 Task: Check all the extensions and apps.
Action: Mouse moved to (645, 67)
Screenshot: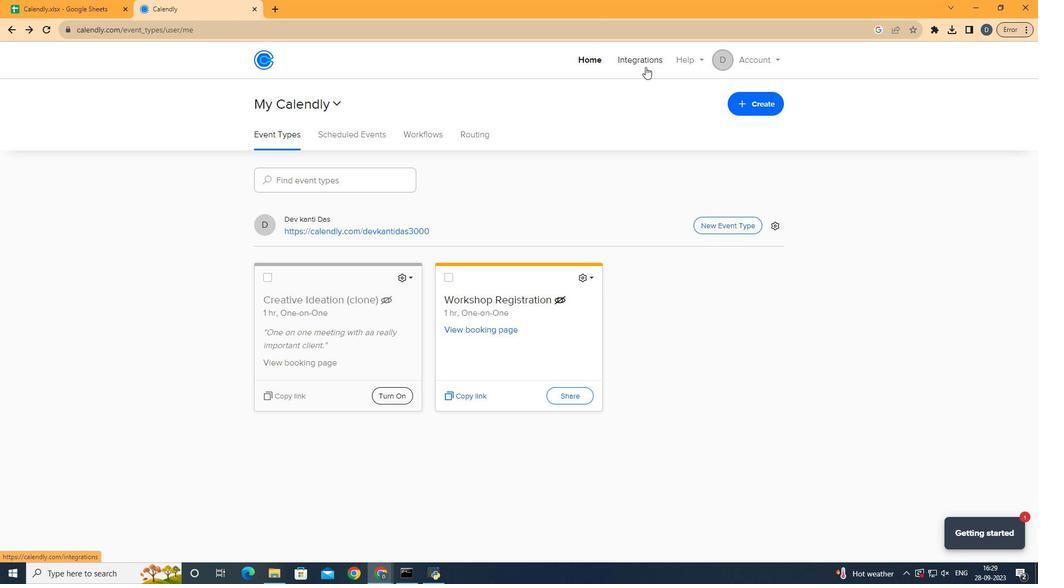 
Action: Mouse pressed left at (645, 67)
Screenshot: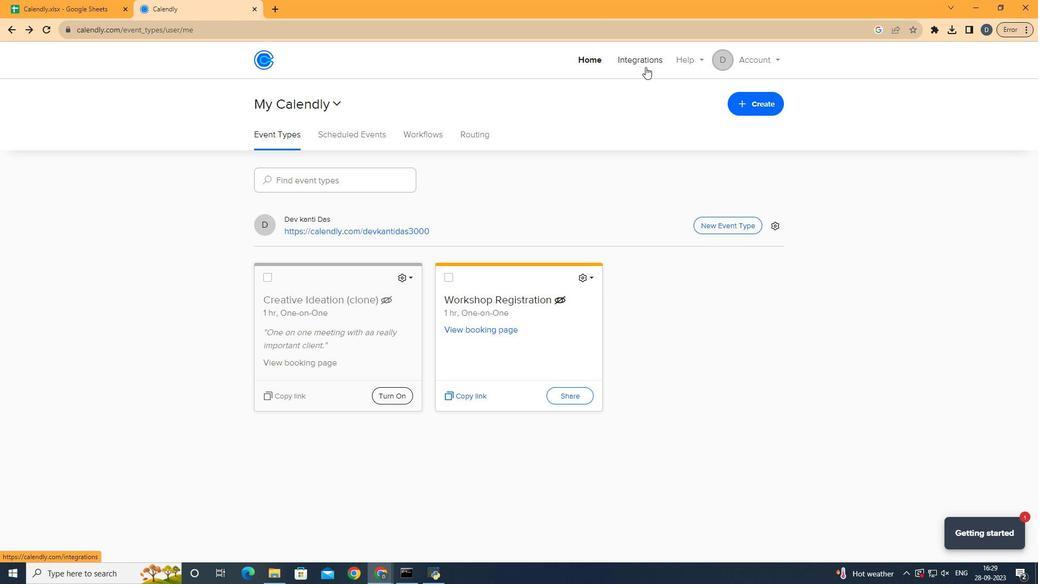 
Action: Mouse moved to (437, 312)
Screenshot: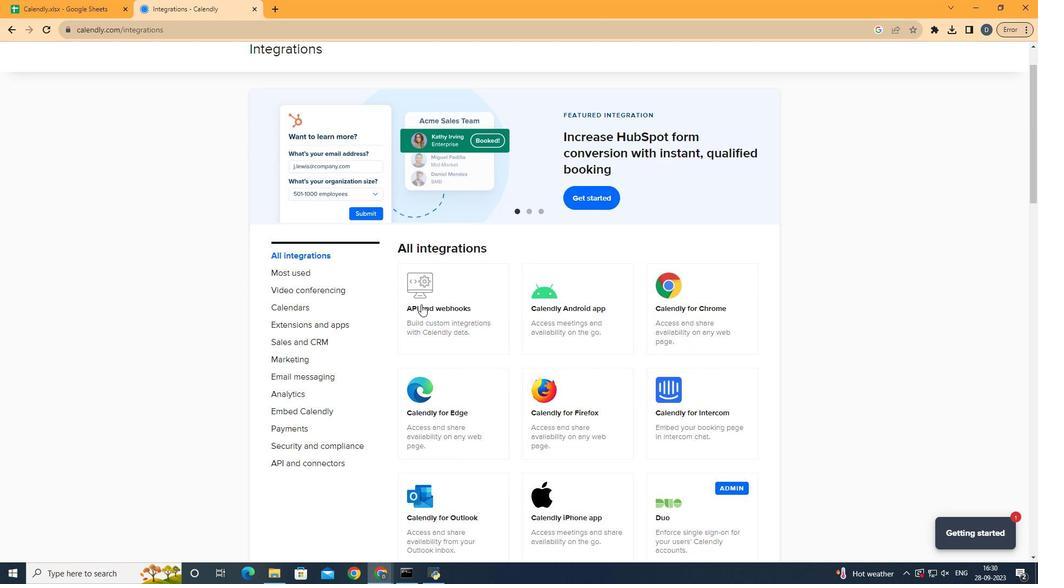 
Action: Mouse scrolled (437, 311) with delta (0, 0)
Screenshot: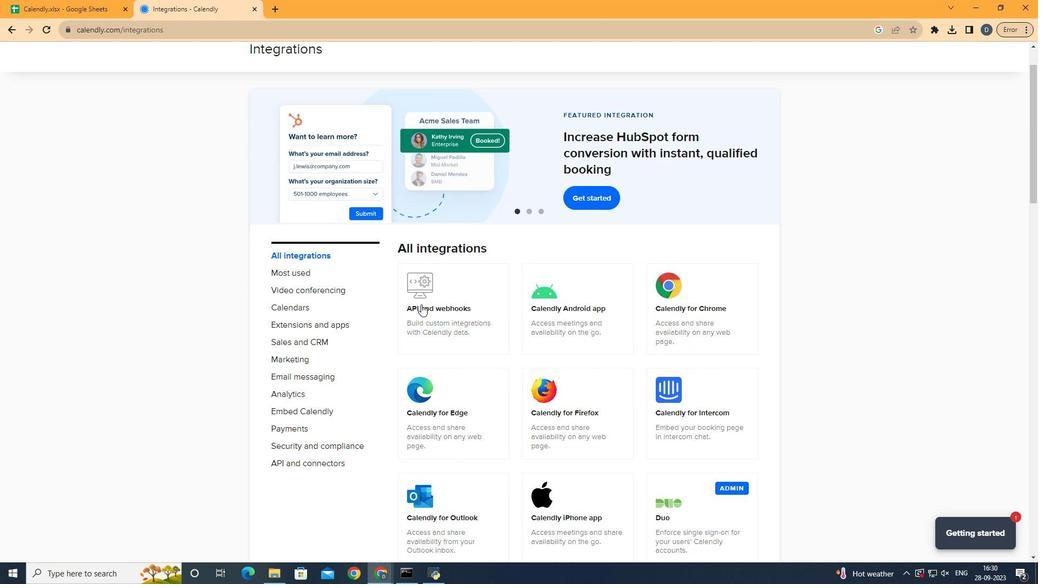 
Action: Mouse moved to (302, 323)
Screenshot: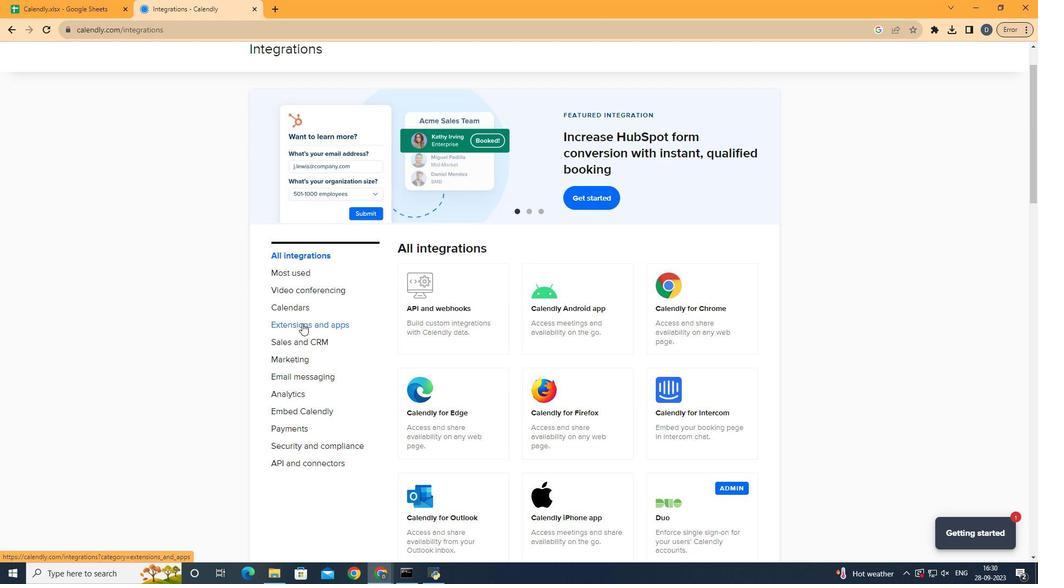 
Action: Mouse pressed left at (302, 323)
Screenshot: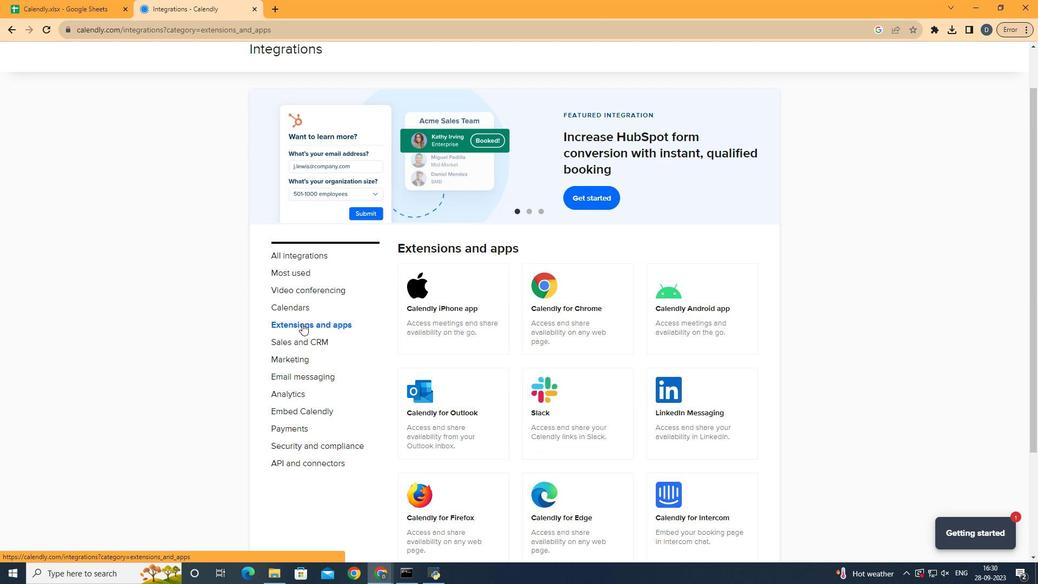 
Action: Mouse moved to (670, 334)
Screenshot: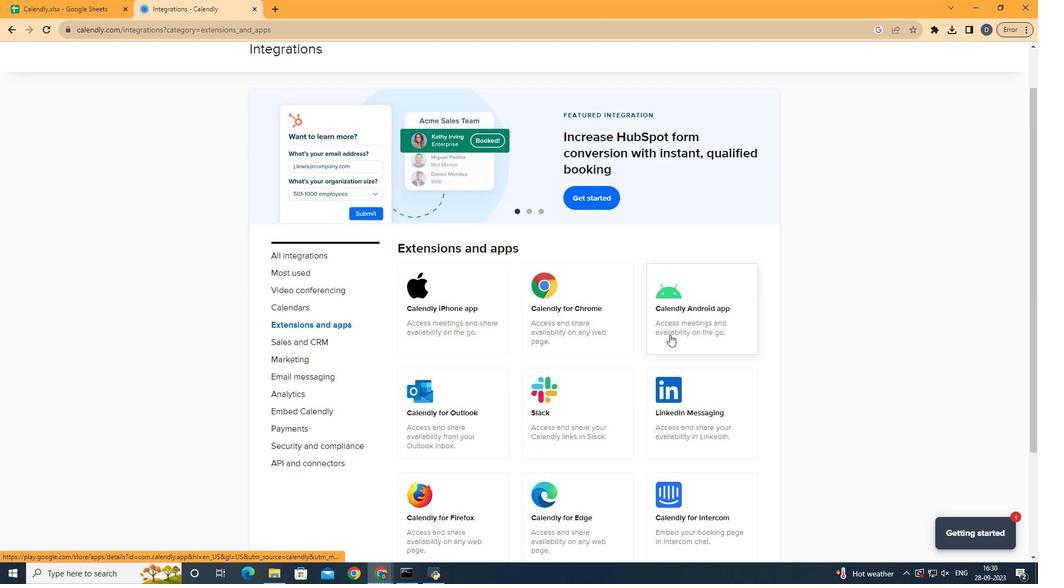 
Action: Mouse scrolled (670, 334) with delta (0, 0)
Screenshot: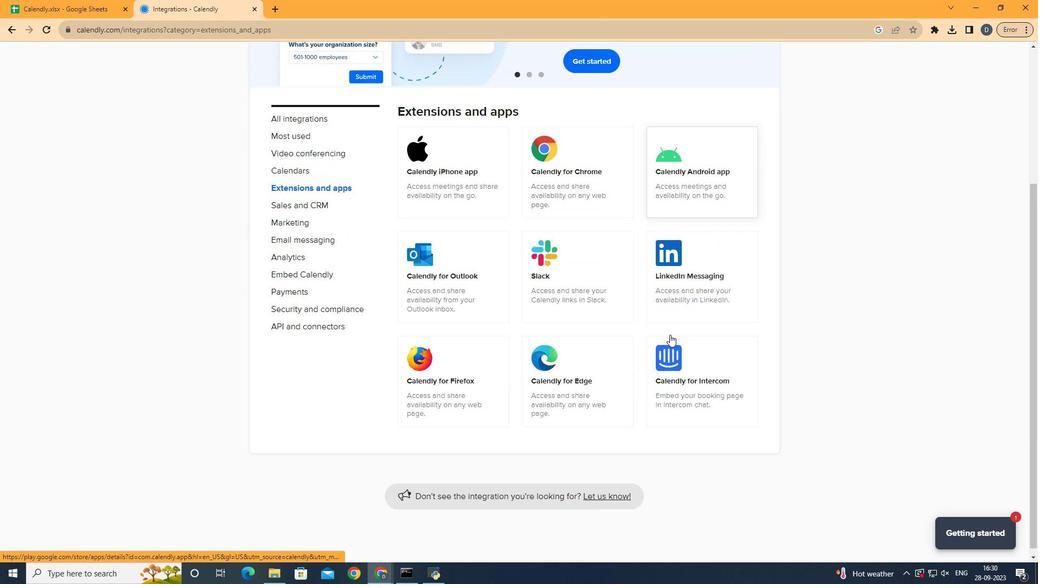 
Action: Mouse scrolled (670, 334) with delta (0, 0)
Screenshot: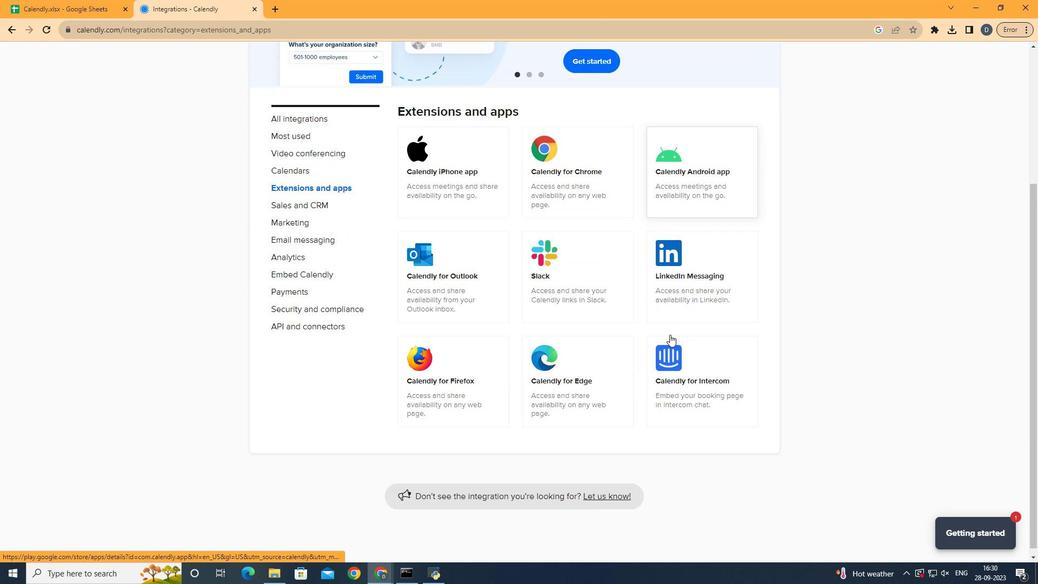 
Action: Mouse scrolled (670, 334) with delta (0, 0)
Screenshot: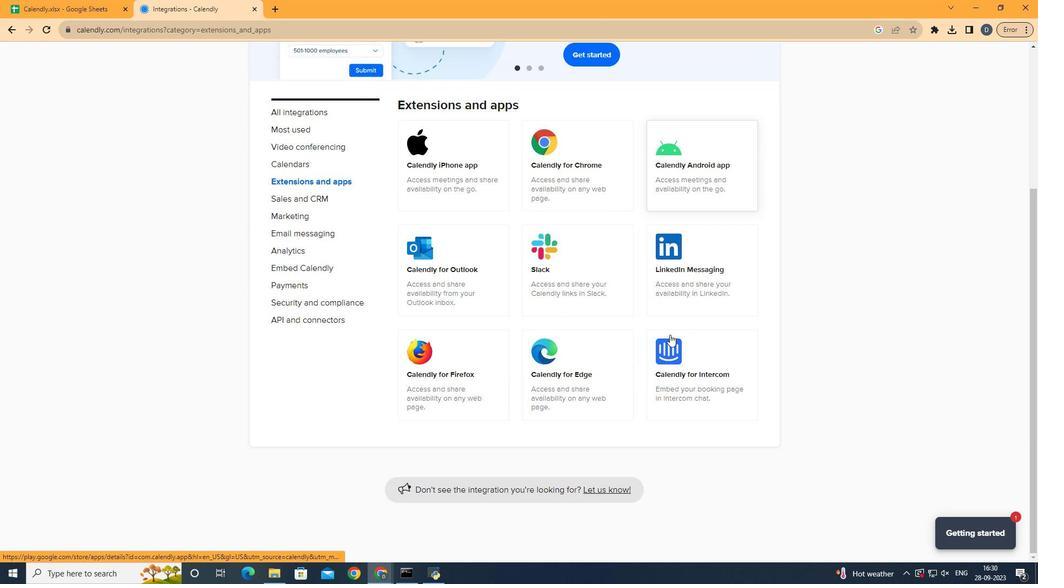 
Action: Mouse scrolled (670, 334) with delta (0, 0)
Screenshot: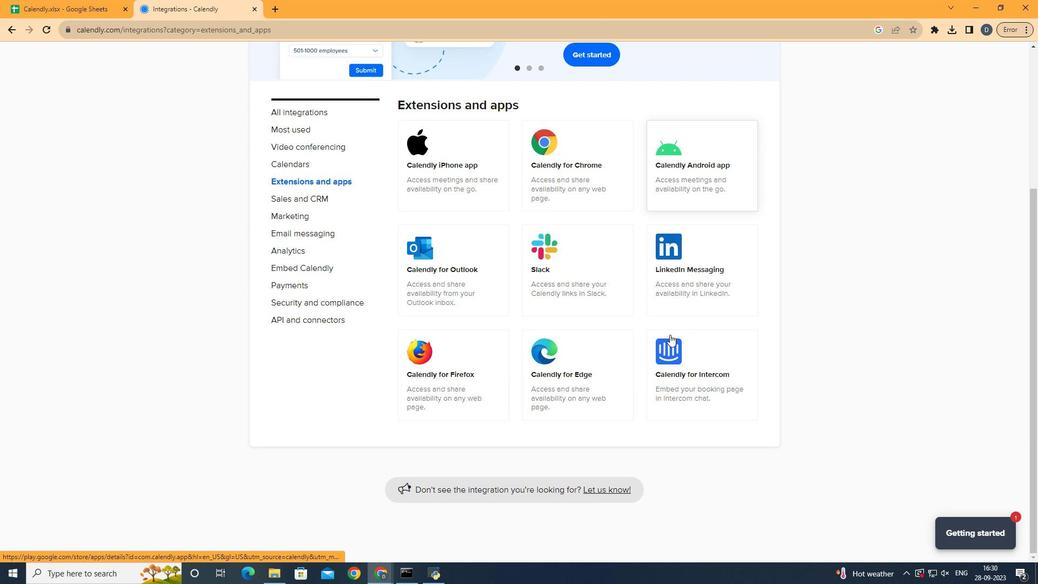 
Action: Mouse scrolled (670, 334) with delta (0, 0)
Screenshot: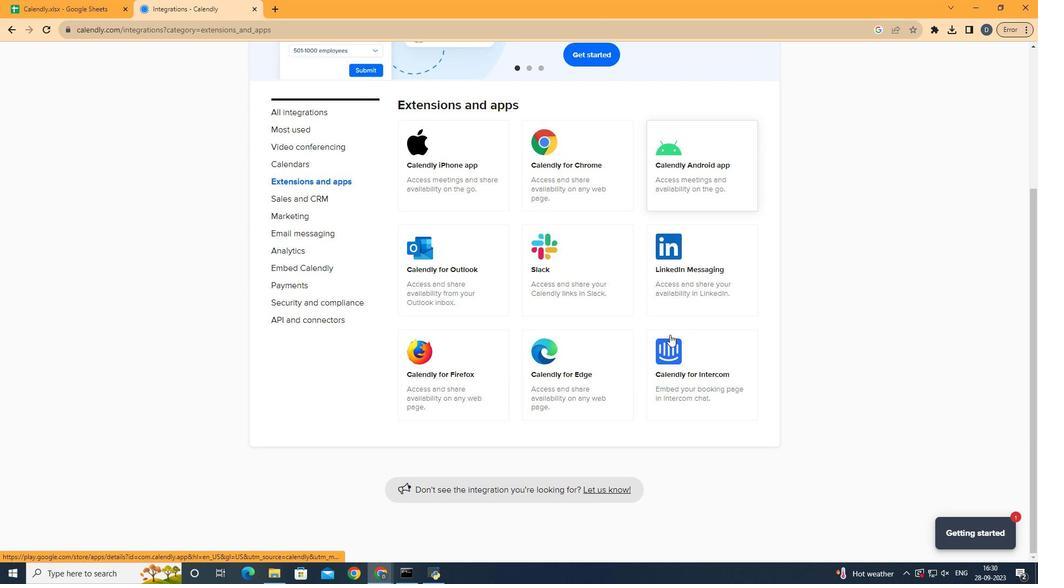 
Action: Mouse scrolled (670, 334) with delta (0, 0)
Screenshot: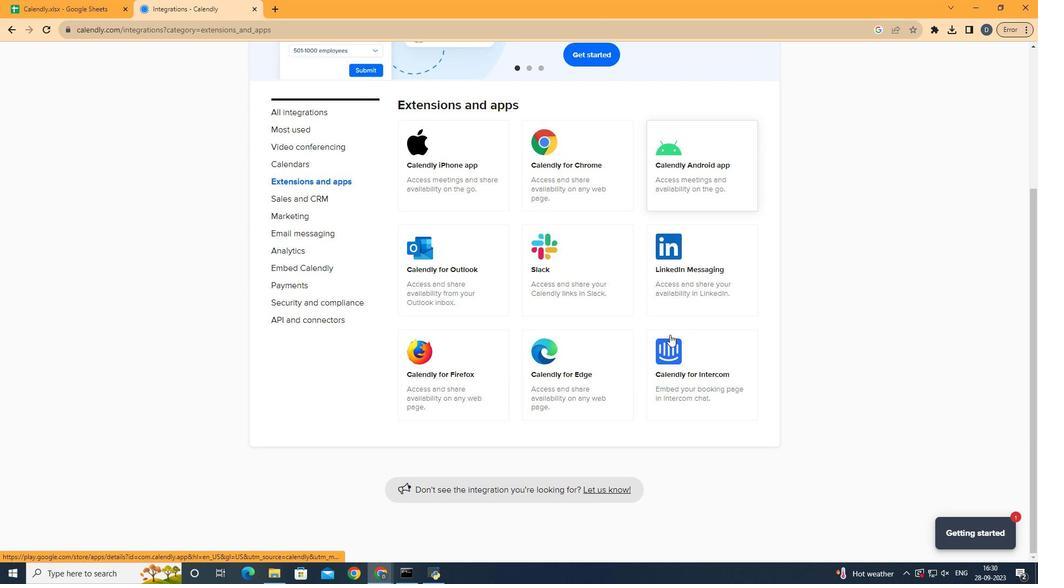 
Action: Mouse moved to (671, 334)
Screenshot: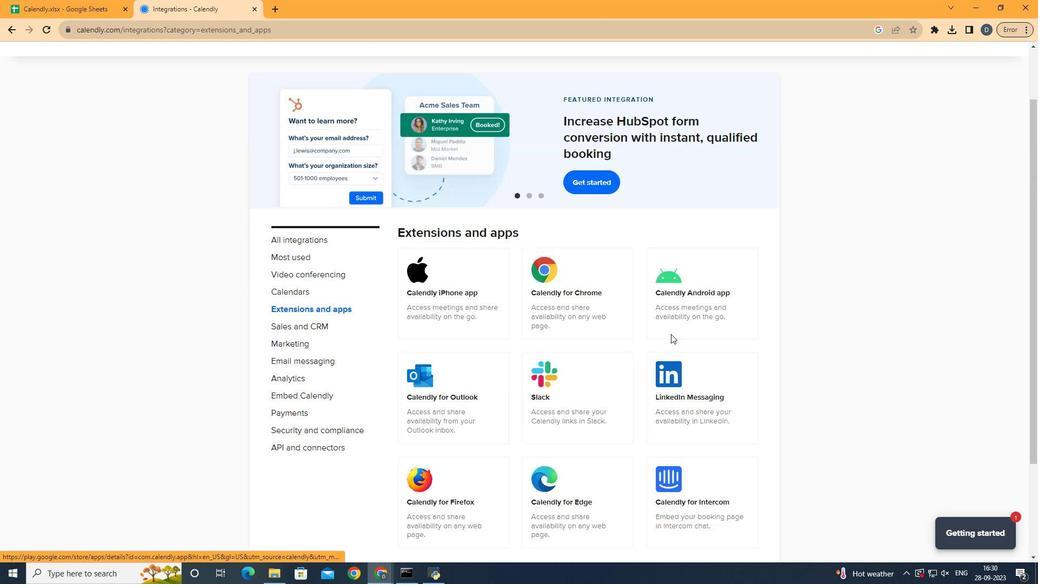 
Action: Mouse scrolled (671, 335) with delta (0, 0)
Screenshot: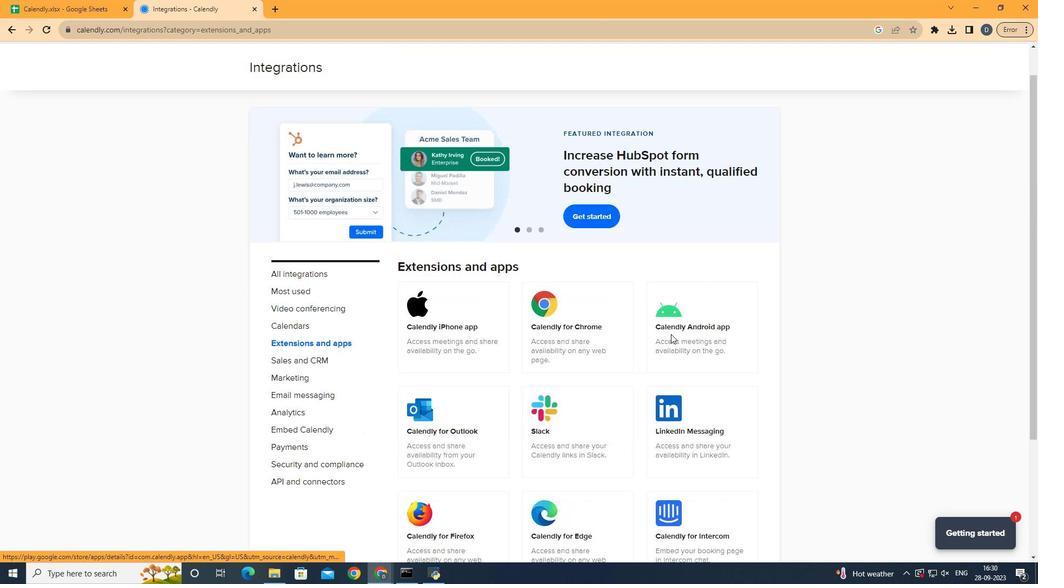 
Action: Mouse scrolled (671, 335) with delta (0, 0)
Screenshot: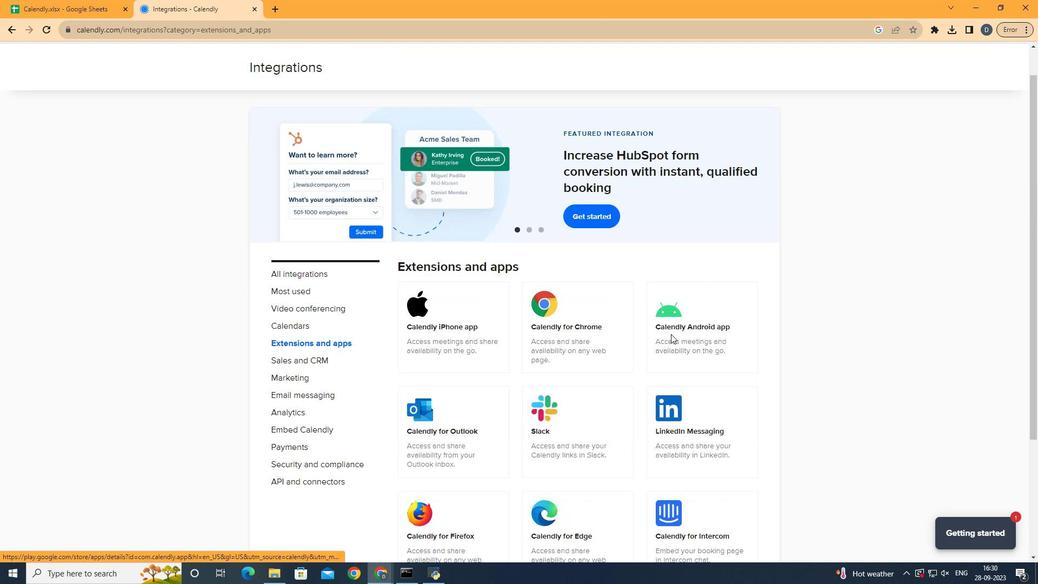
Action: Mouse moved to (671, 334)
Screenshot: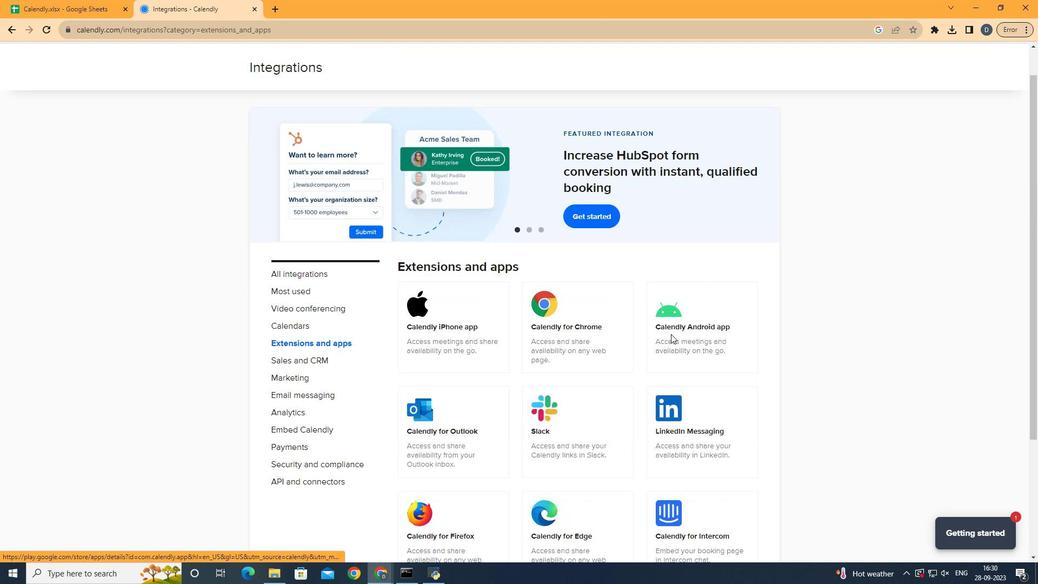 
Action: Mouse scrolled (671, 334) with delta (0, 0)
Screenshot: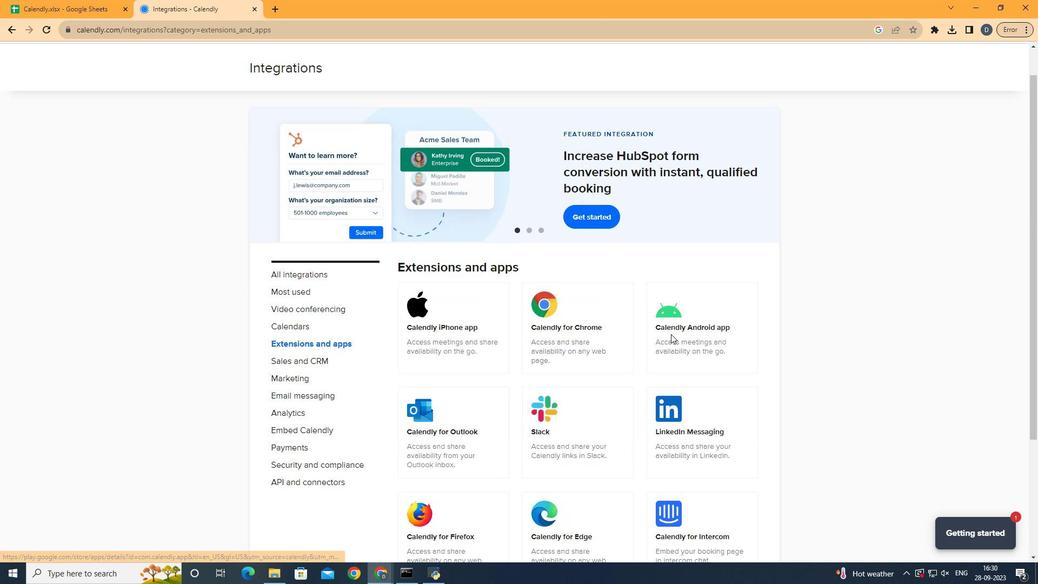 
